 Task: Look for ""Comments"" in the keyboard shortcuts section.
Action: Mouse moved to (392, 83)
Screenshot: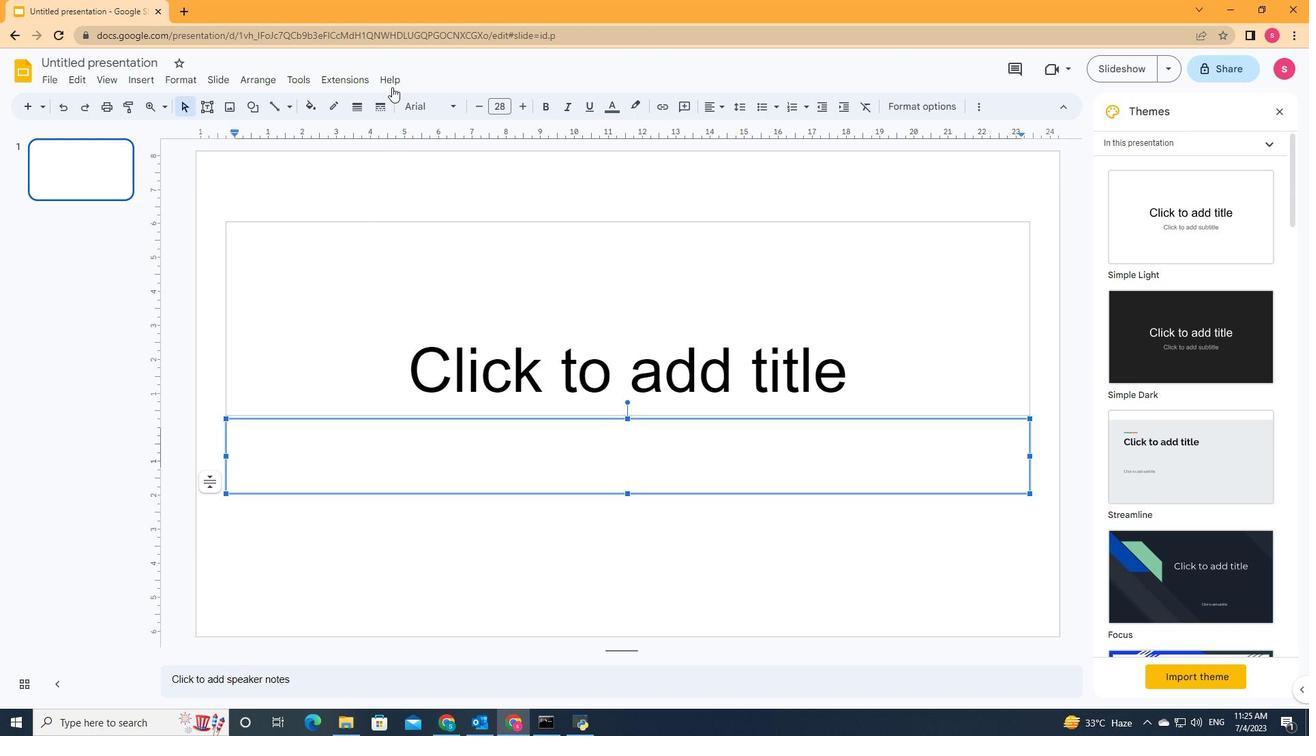 
Action: Mouse pressed left at (392, 83)
Screenshot: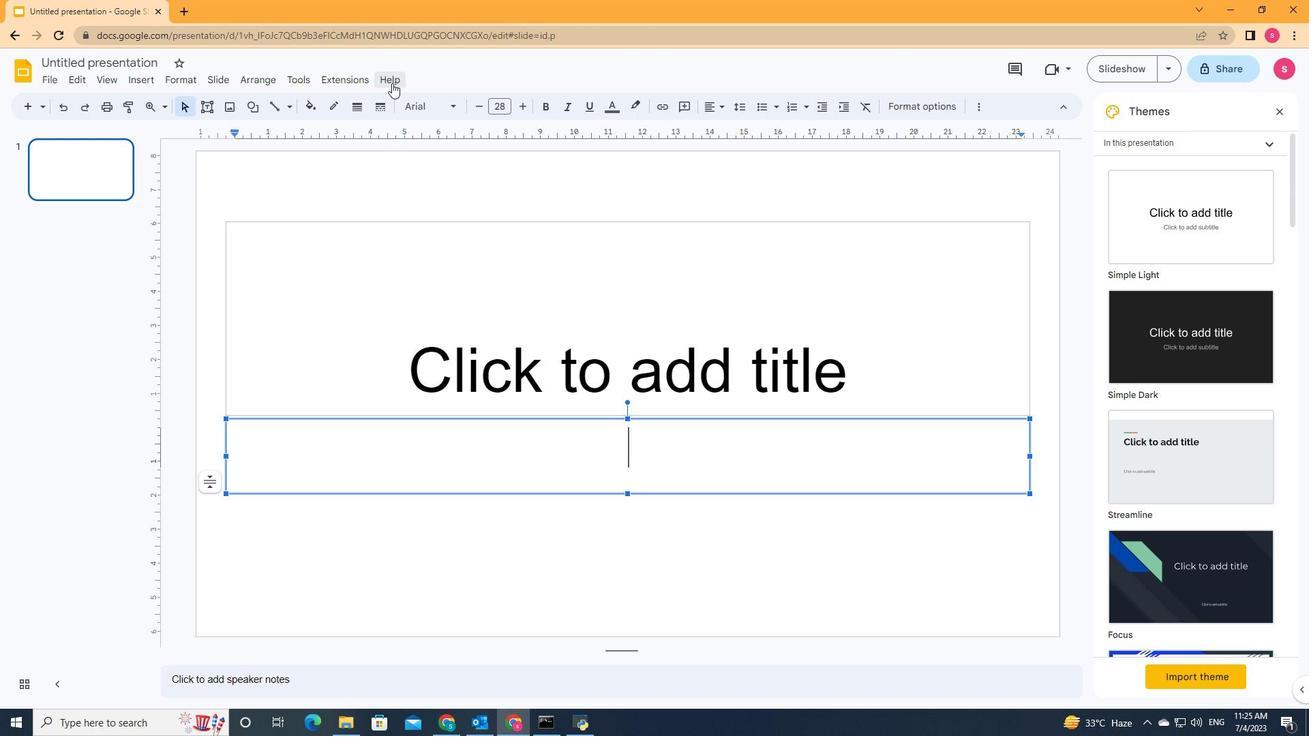 
Action: Mouse moved to (406, 333)
Screenshot: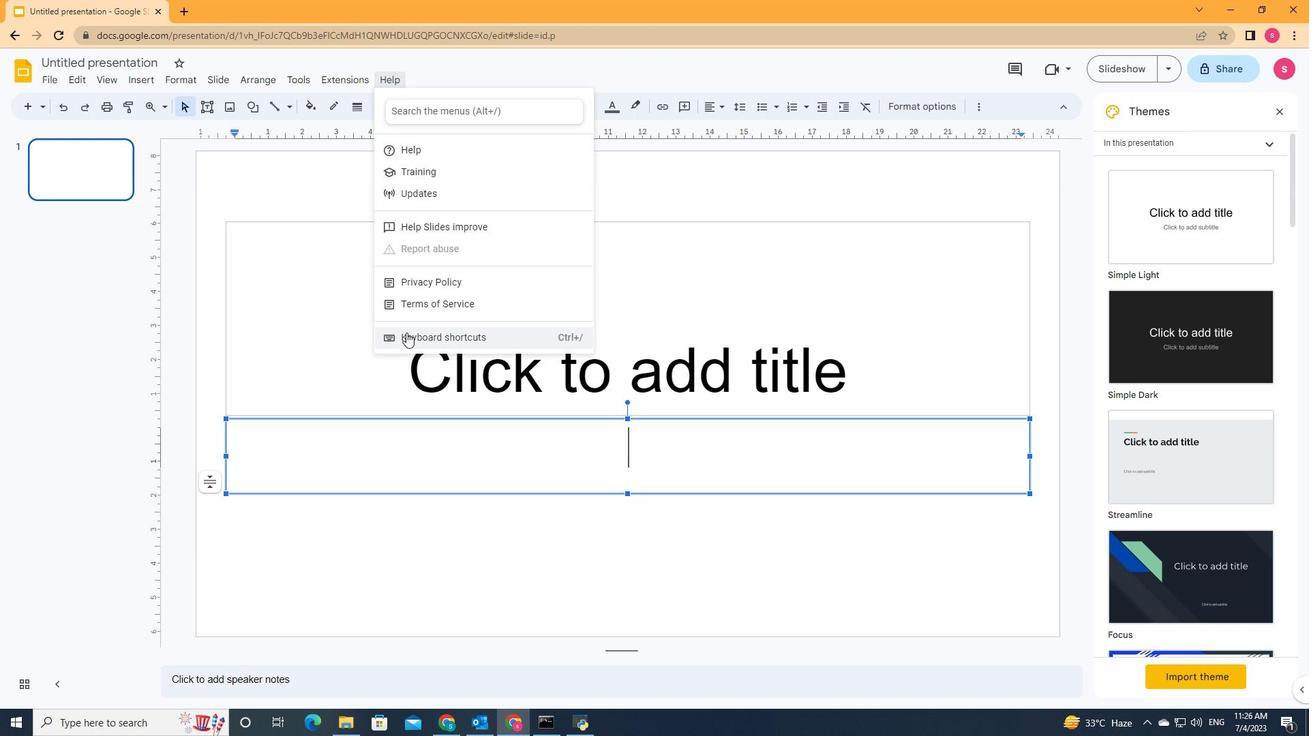 
Action: Mouse pressed left at (406, 333)
Screenshot: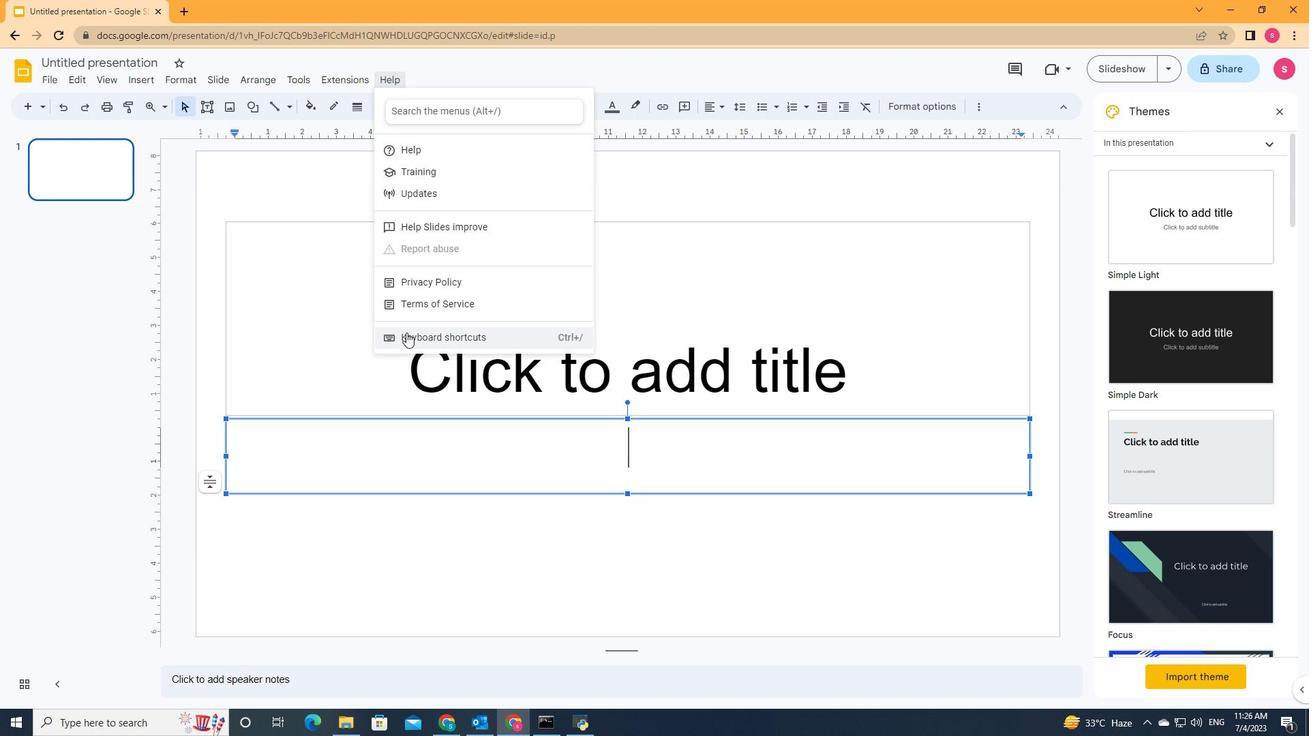 
Action: Mouse moved to (413, 503)
Screenshot: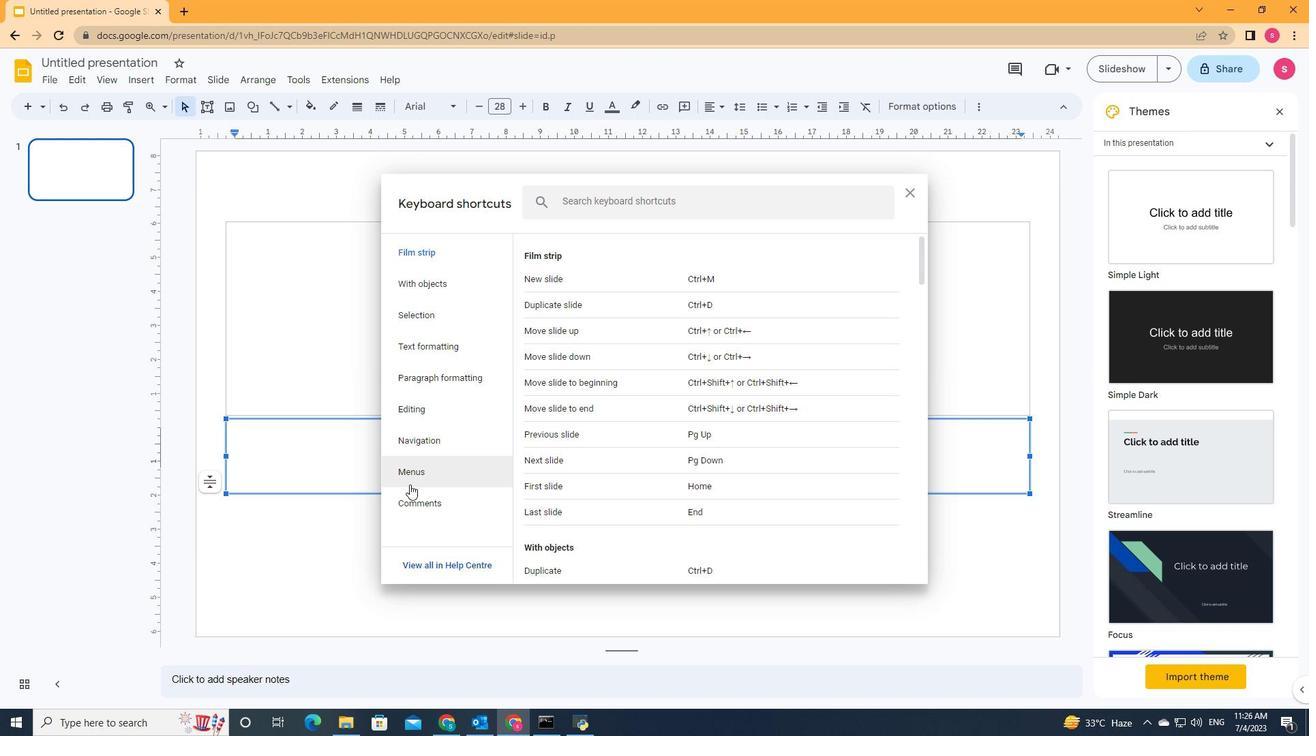
Action: Mouse pressed left at (413, 503)
Screenshot: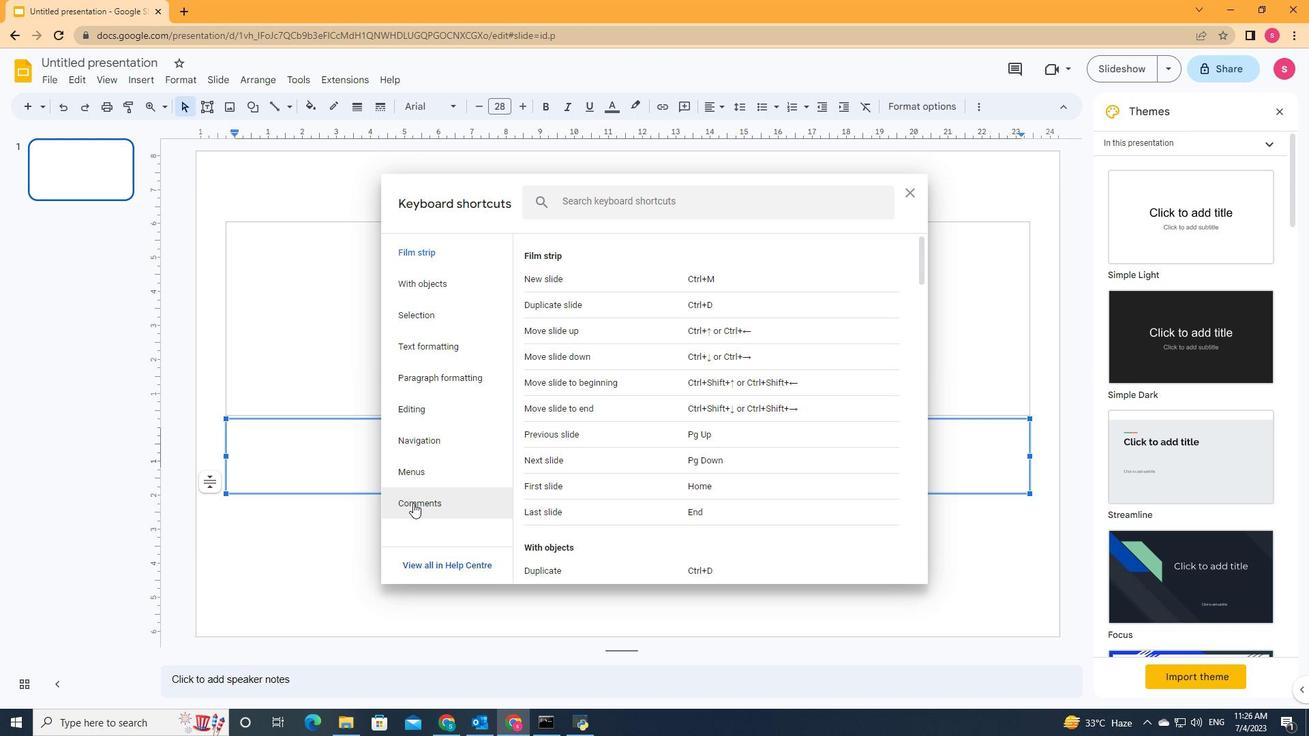 
Action: Mouse moved to (601, 508)
Screenshot: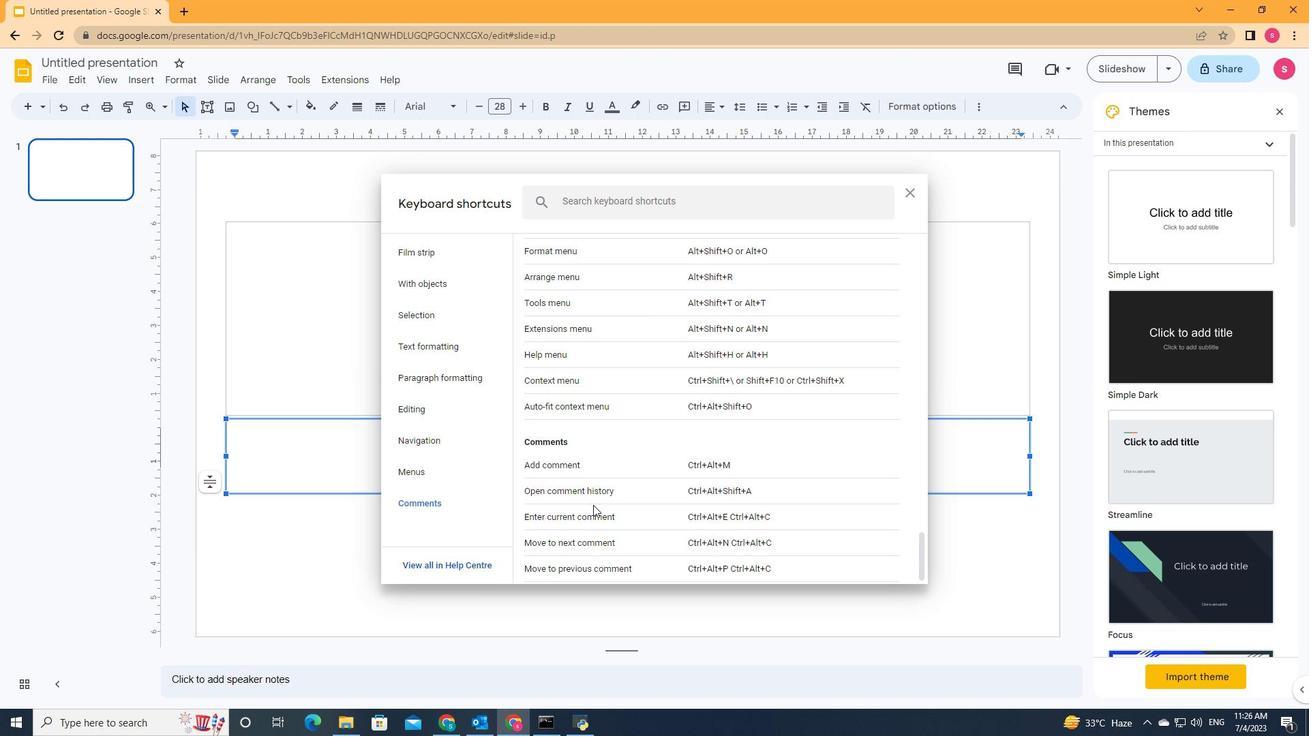 
